 Task: Check the sale-to-list ratio of pond in the last 5 years.
Action: Mouse moved to (742, 168)
Screenshot: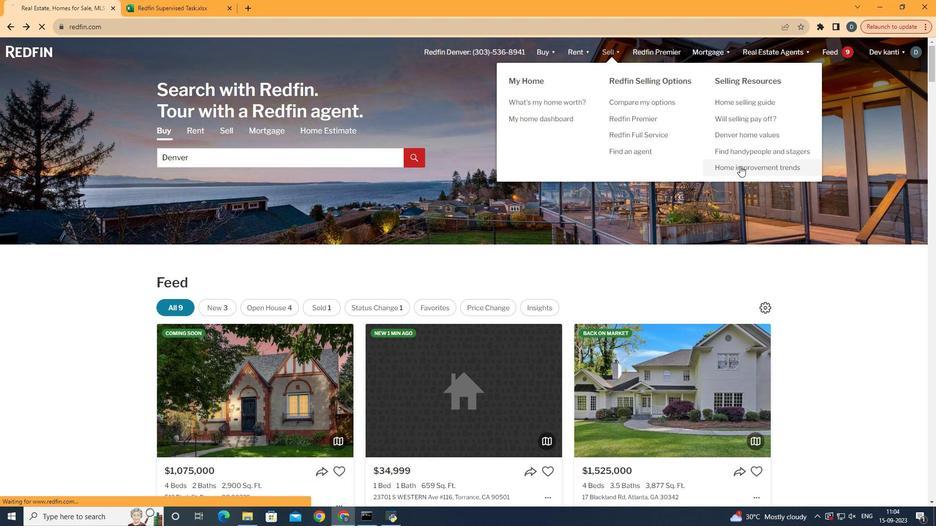 
Action: Mouse pressed left at (742, 168)
Screenshot: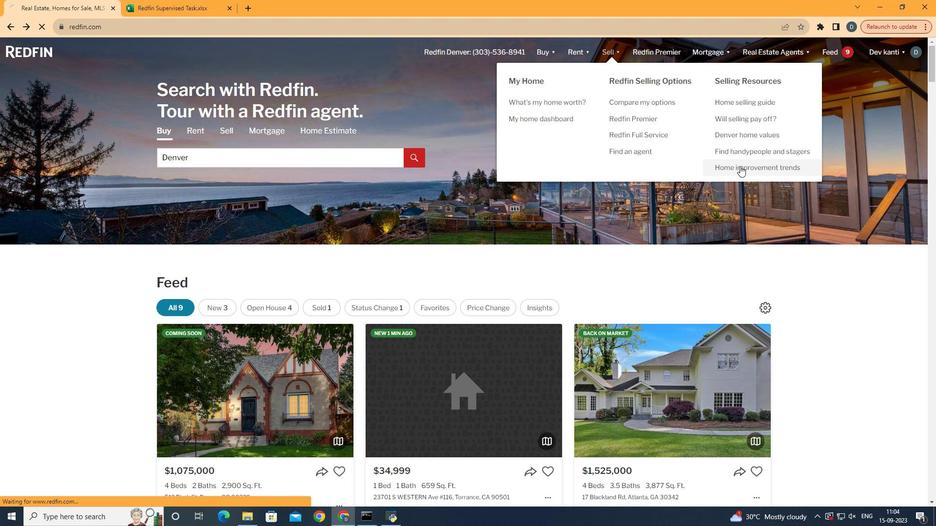 
Action: Mouse moved to (240, 192)
Screenshot: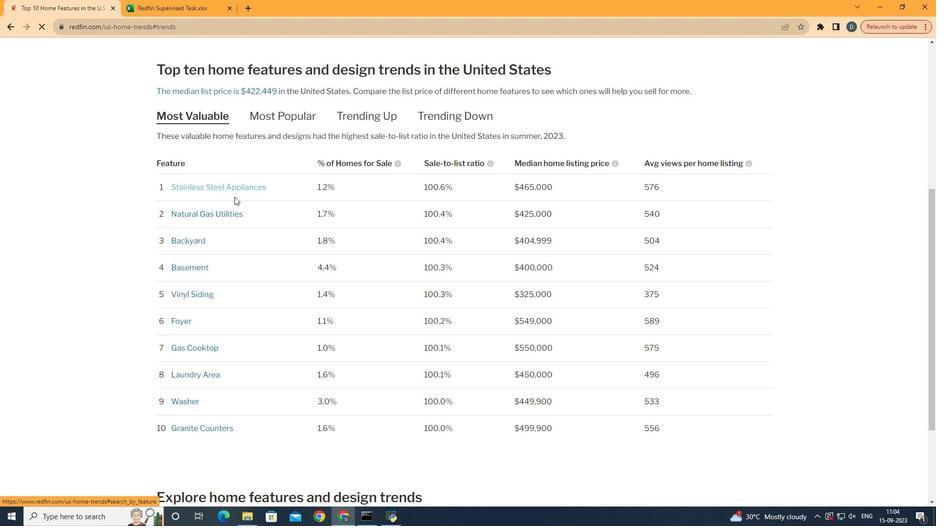 
Action: Mouse pressed left at (240, 192)
Screenshot: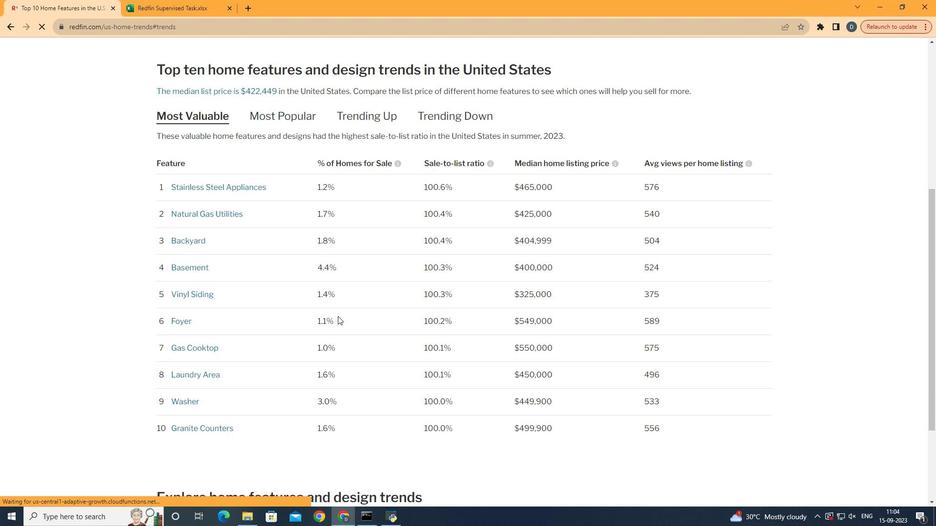 
Action: Mouse moved to (361, 329)
Screenshot: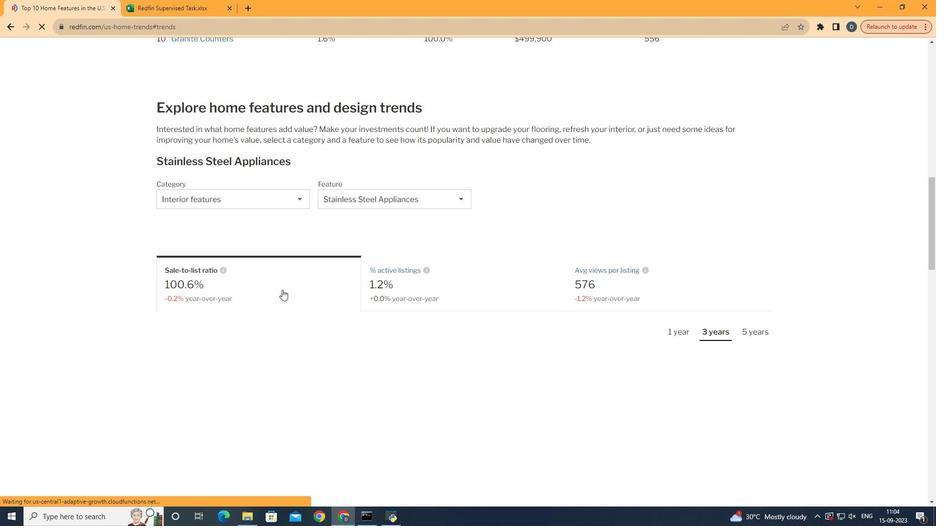 
Action: Mouse scrolled (361, 329) with delta (0, 0)
Screenshot: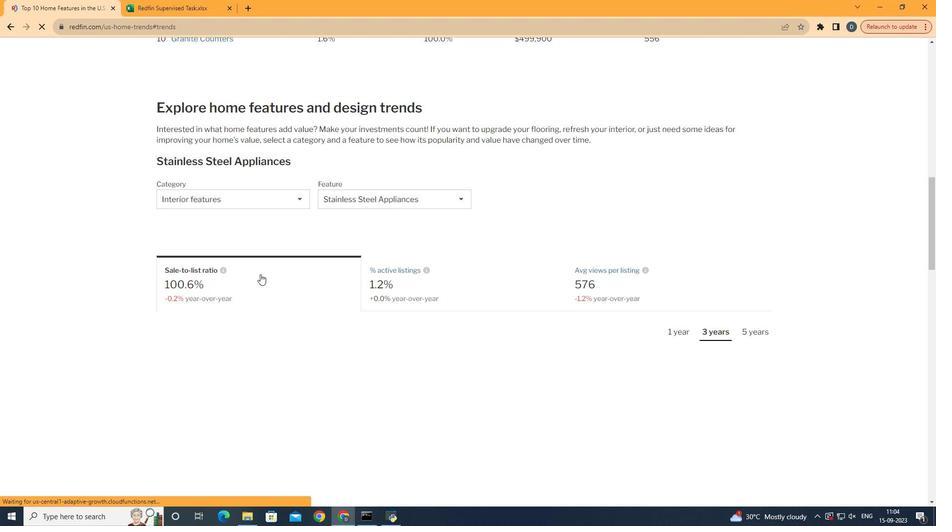 
Action: Mouse scrolled (361, 329) with delta (0, 0)
Screenshot: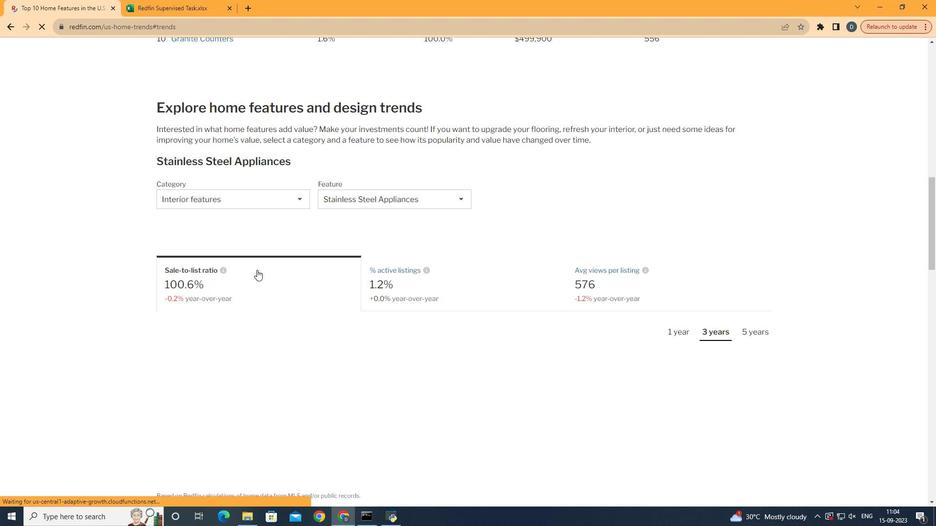 
Action: Mouse scrolled (361, 329) with delta (0, 0)
Screenshot: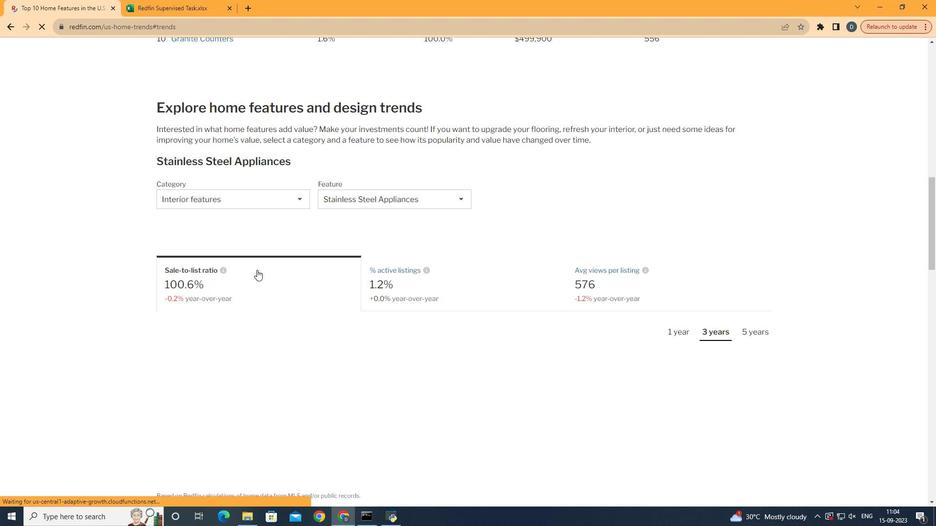 
Action: Mouse scrolled (361, 329) with delta (0, 0)
Screenshot: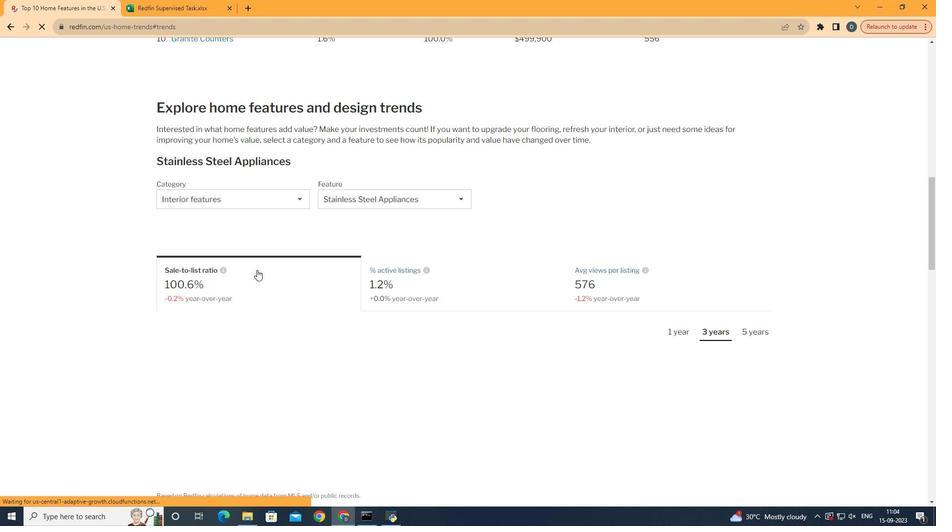 
Action: Mouse scrolled (361, 329) with delta (0, 0)
Screenshot: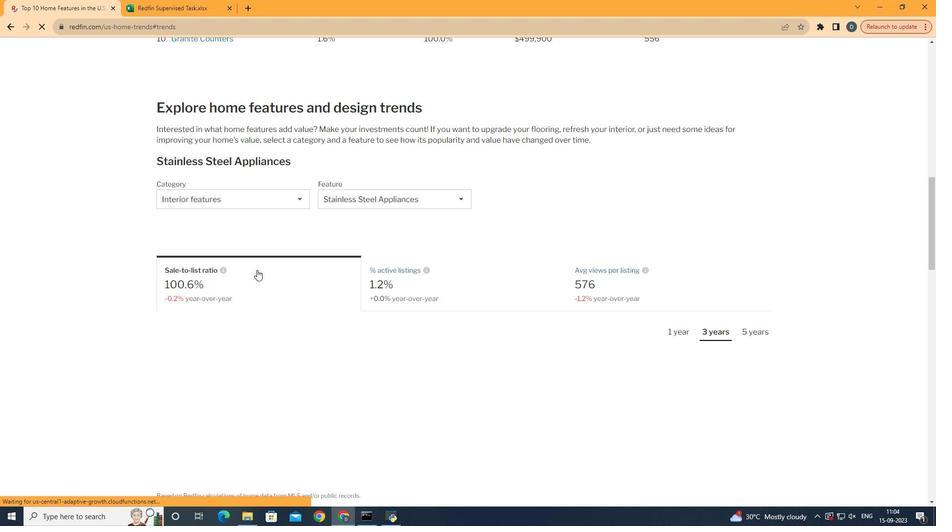 
Action: Mouse scrolled (361, 329) with delta (0, 0)
Screenshot: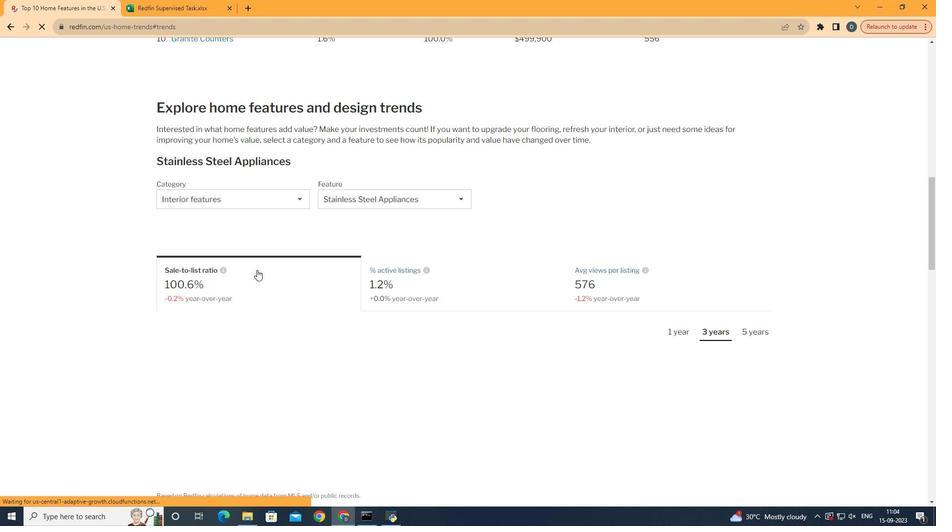 
Action: Mouse scrolled (361, 329) with delta (0, 0)
Screenshot: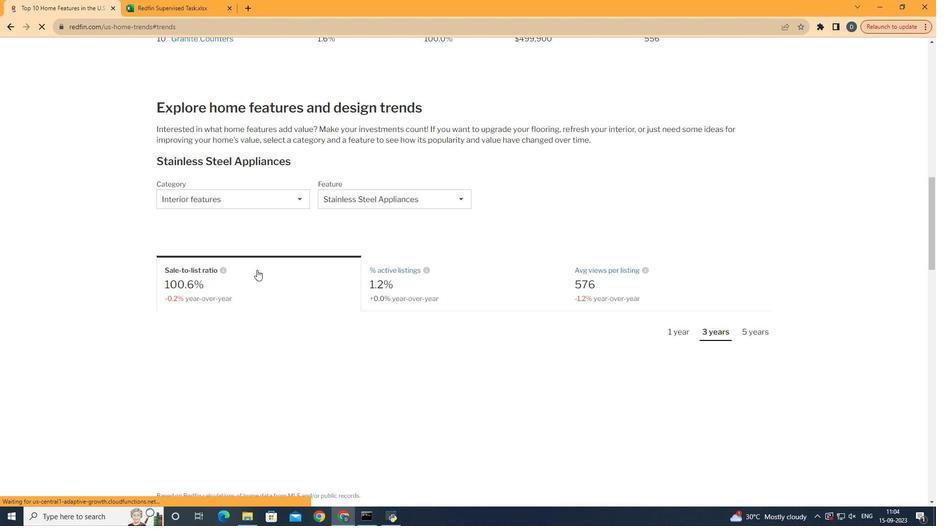 
Action: Mouse moved to (362, 329)
Screenshot: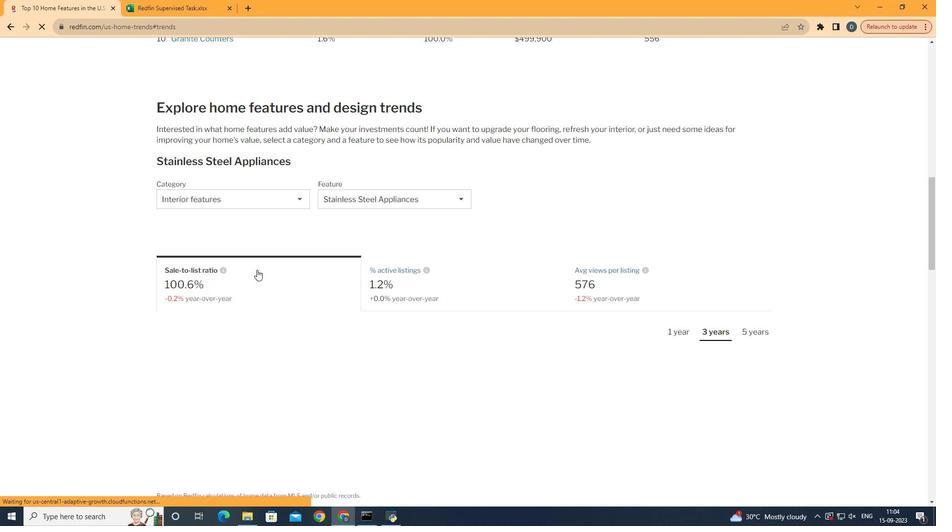 
Action: Mouse scrolled (362, 329) with delta (0, 0)
Screenshot: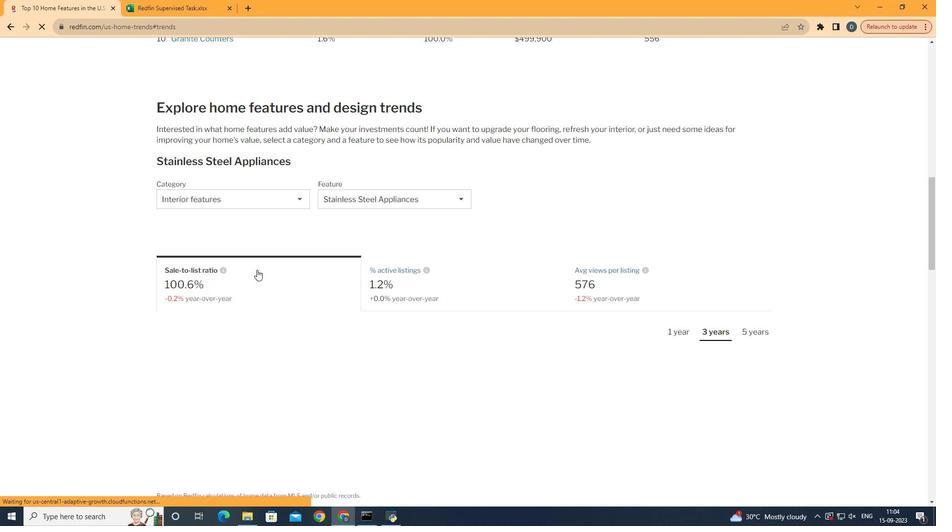 
Action: Mouse moved to (262, 205)
Screenshot: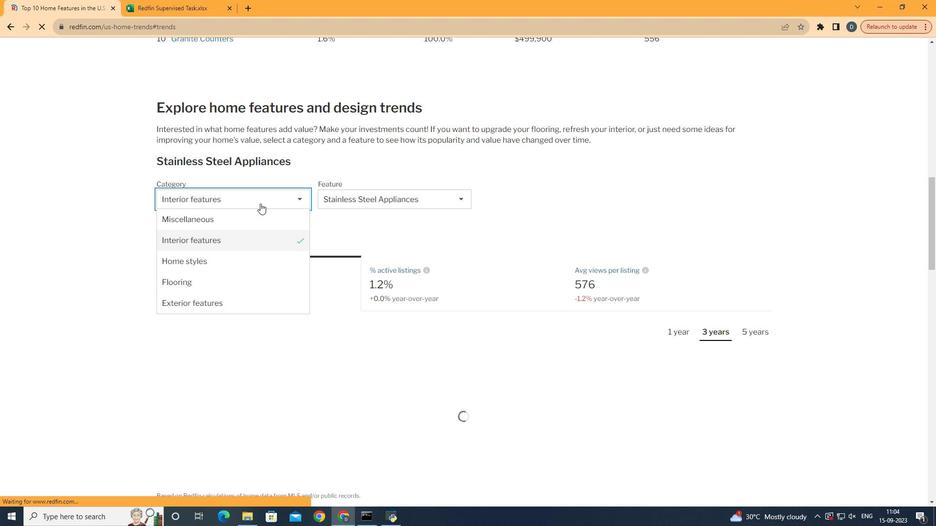 
Action: Mouse pressed left at (262, 205)
Screenshot: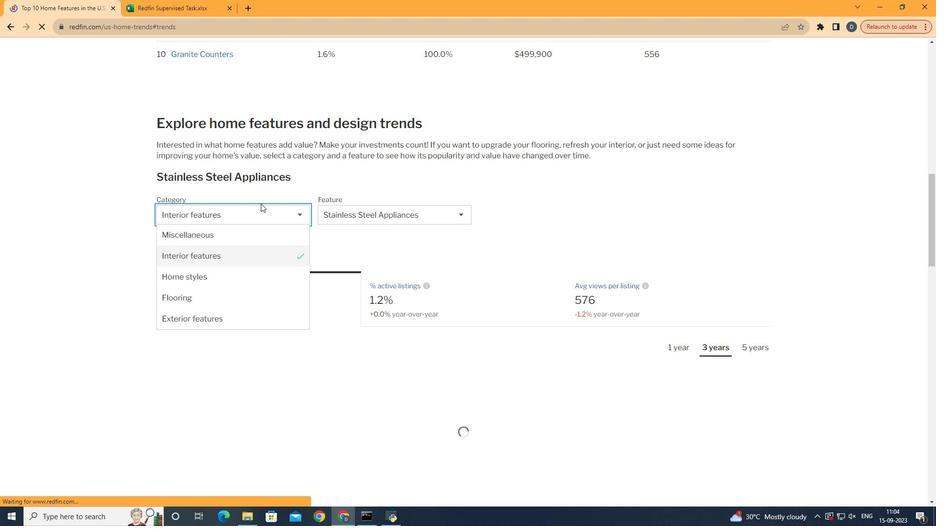 
Action: Mouse moved to (269, 295)
Screenshot: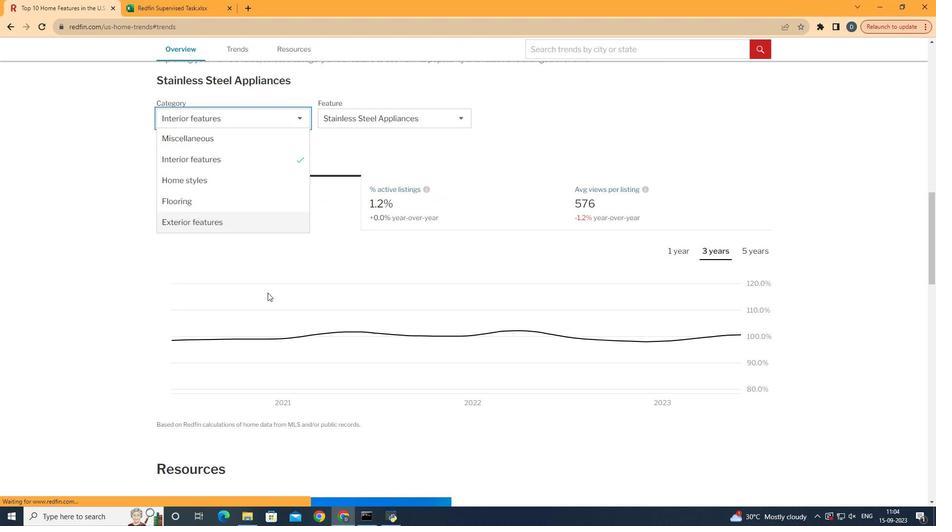 
Action: Mouse scrolled (269, 294) with delta (0, 0)
Screenshot: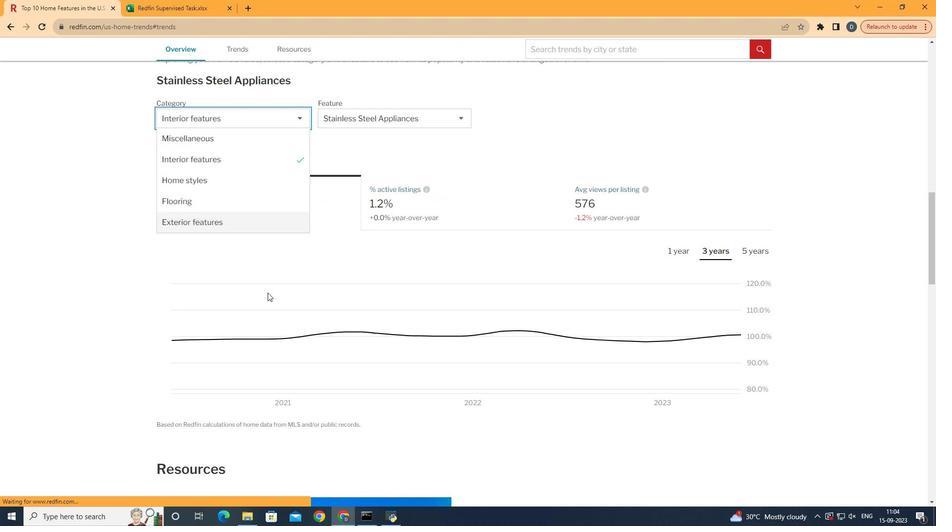 
Action: Mouse scrolled (269, 294) with delta (0, 0)
Screenshot: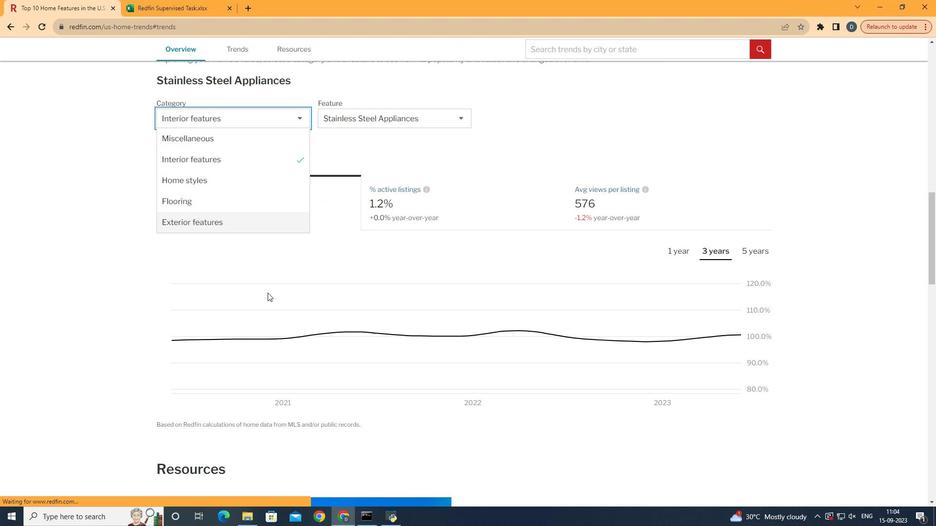 
Action: Mouse moved to (264, 237)
Screenshot: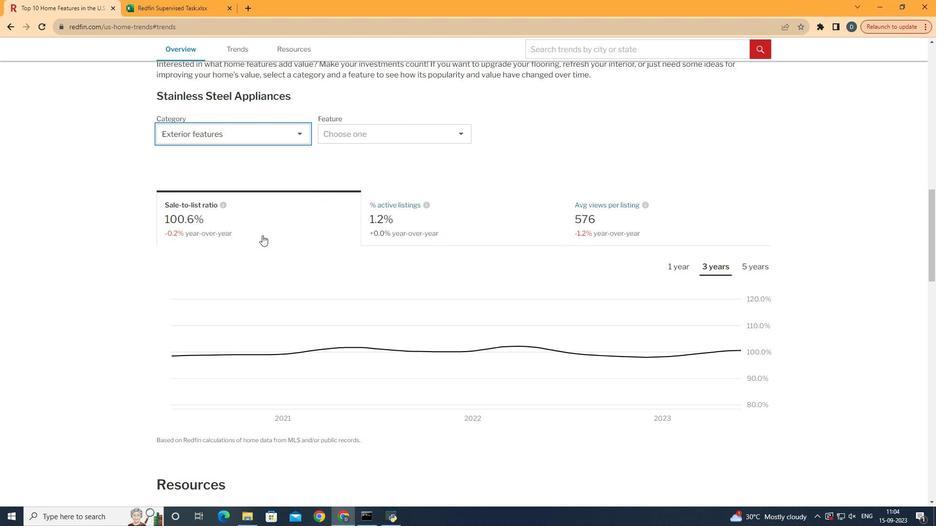 
Action: Mouse pressed left at (264, 237)
Screenshot: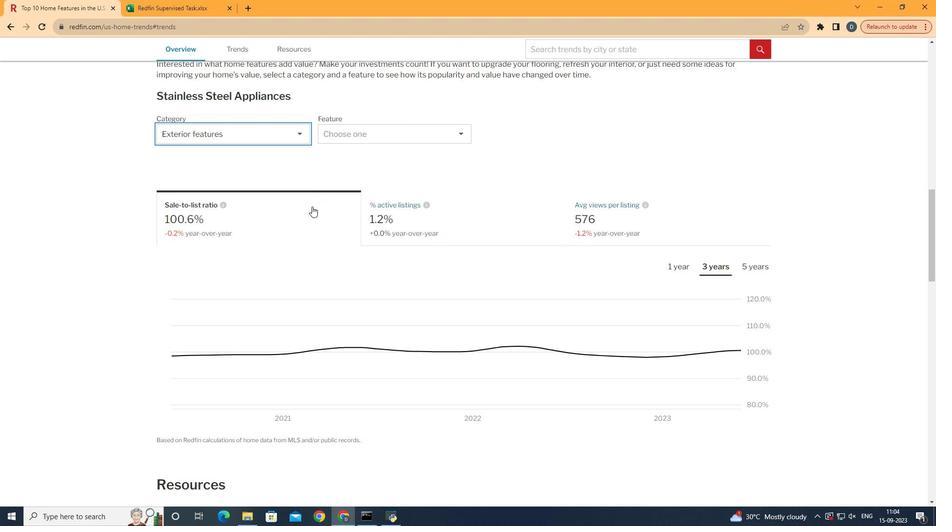 
Action: Mouse moved to (406, 136)
Screenshot: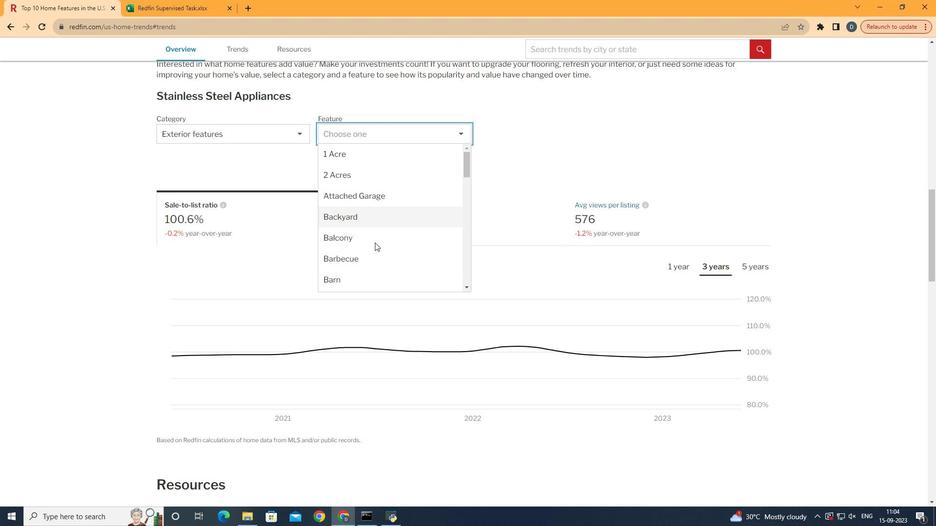 
Action: Mouse pressed left at (406, 136)
Screenshot: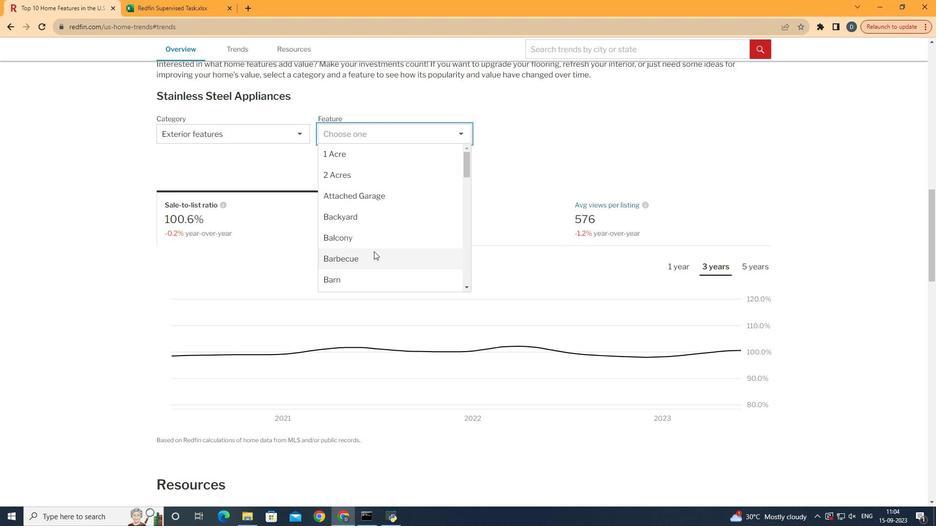 
Action: Mouse moved to (376, 253)
Screenshot: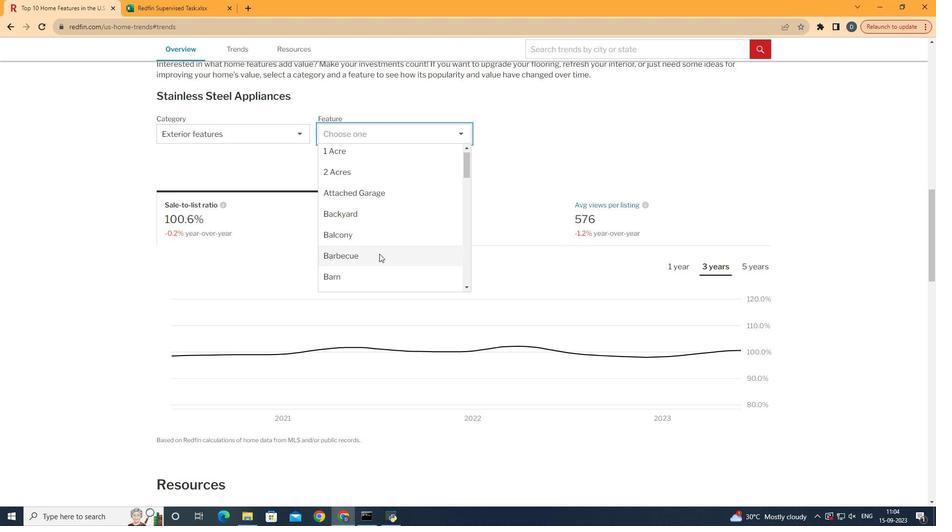 
Action: Mouse scrolled (376, 253) with delta (0, 0)
Screenshot: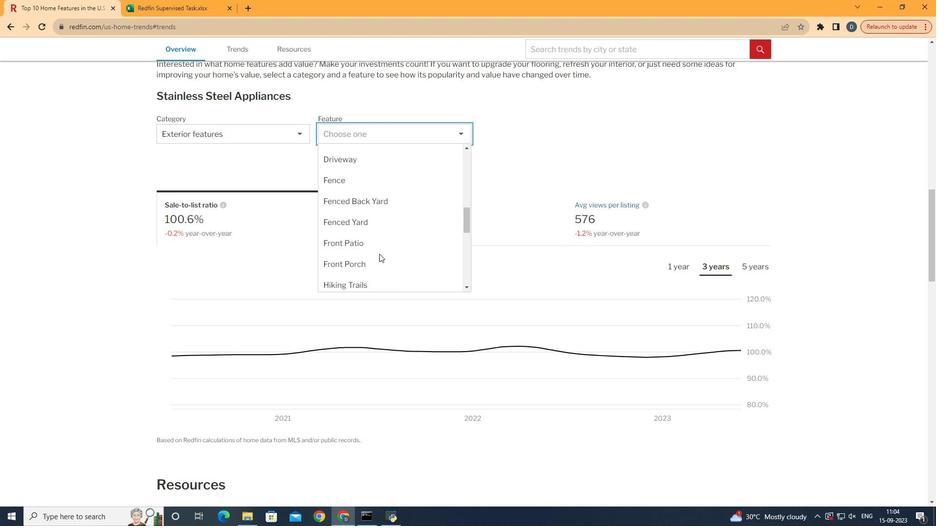 
Action: Mouse moved to (380, 255)
Screenshot: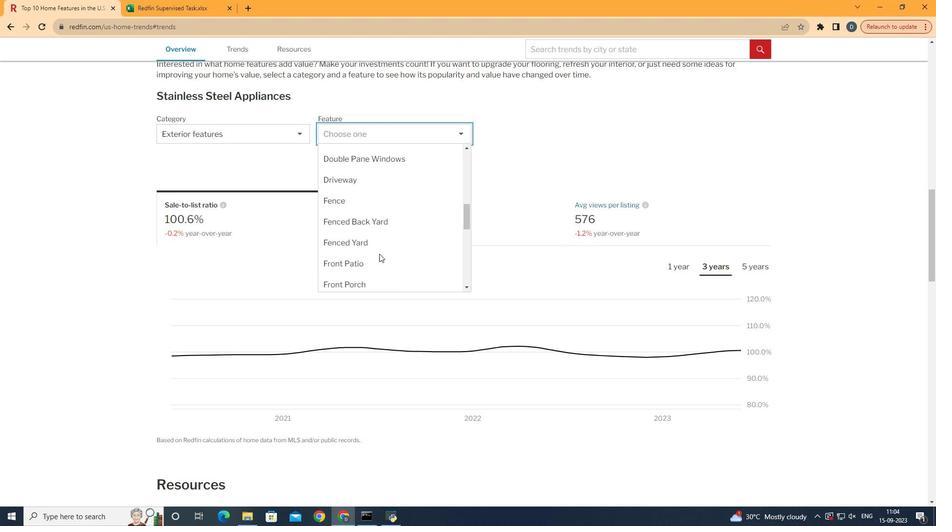 
Action: Mouse scrolled (380, 255) with delta (0, 0)
Screenshot: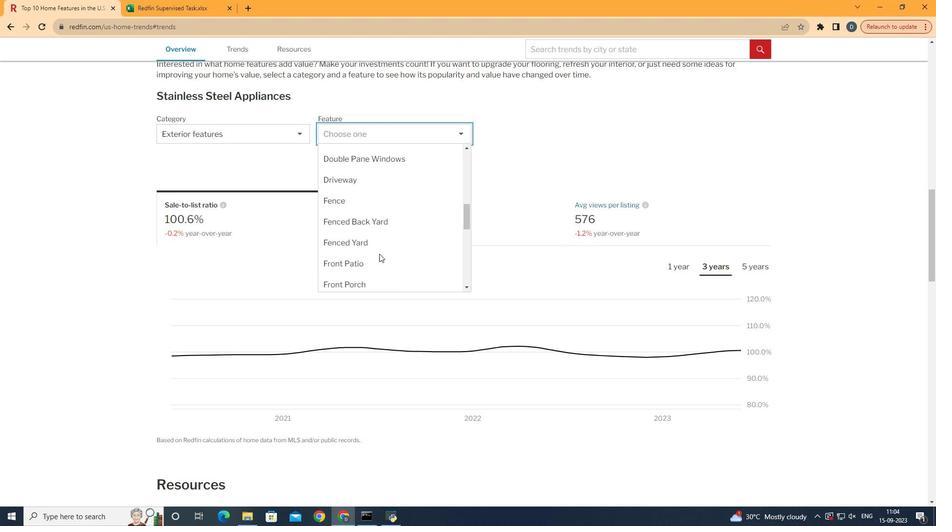 
Action: Mouse moved to (380, 256)
Screenshot: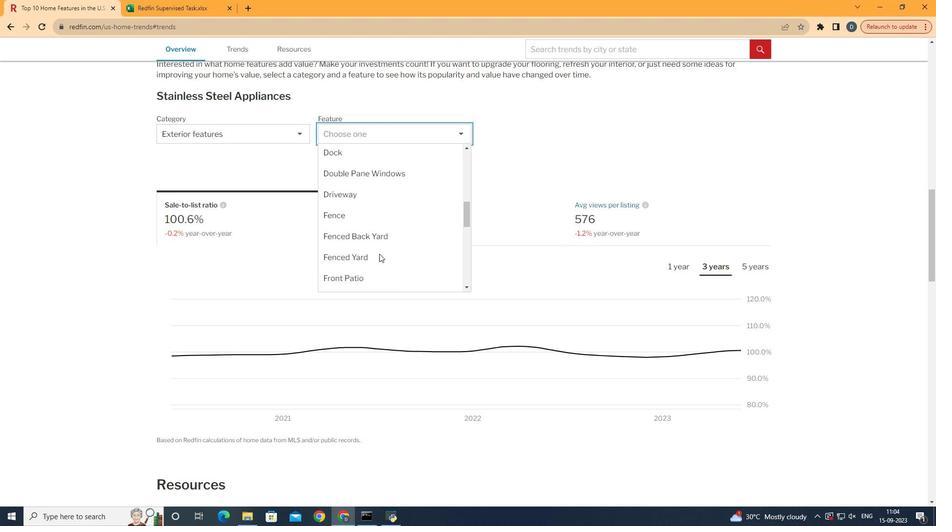 
Action: Mouse scrolled (380, 255) with delta (0, 0)
Screenshot: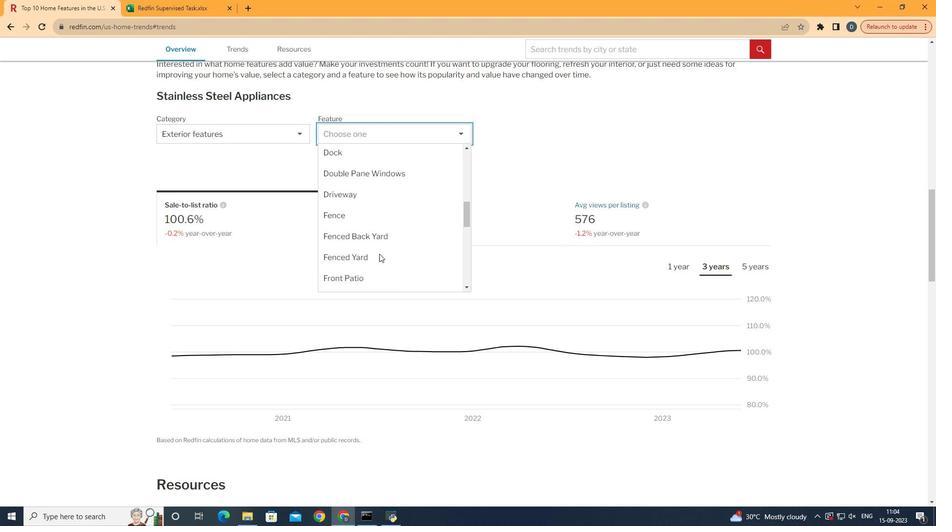 
Action: Mouse moved to (381, 256)
Screenshot: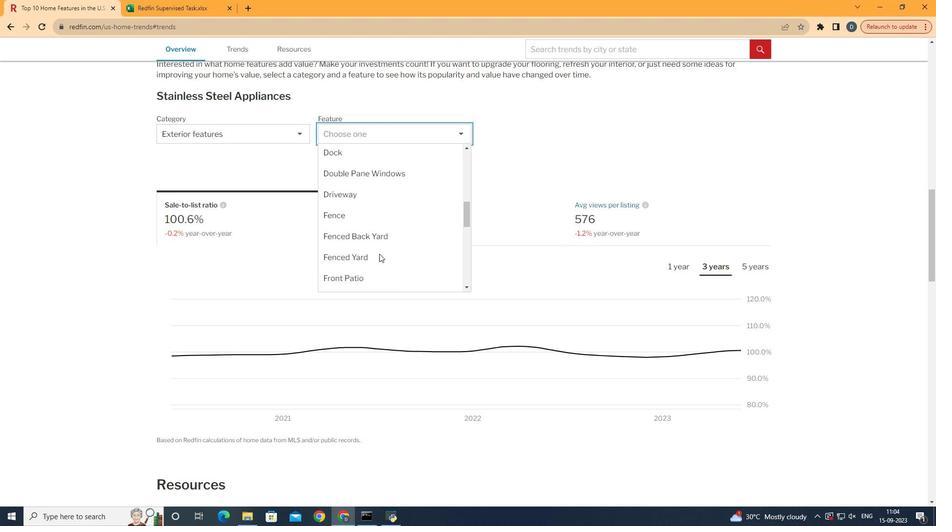 
Action: Mouse scrolled (381, 255) with delta (0, 0)
Screenshot: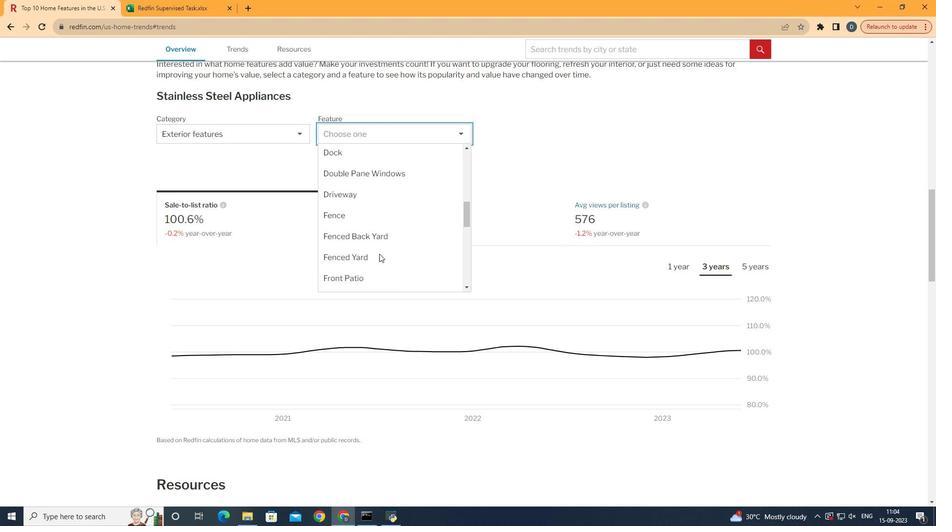 
Action: Mouse scrolled (381, 255) with delta (0, 0)
Screenshot: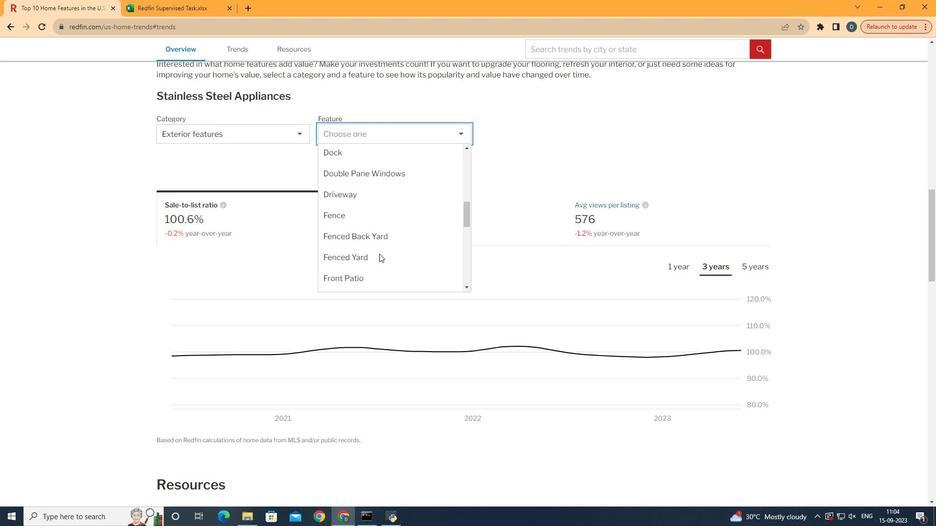 
Action: Mouse scrolled (381, 255) with delta (0, 0)
Screenshot: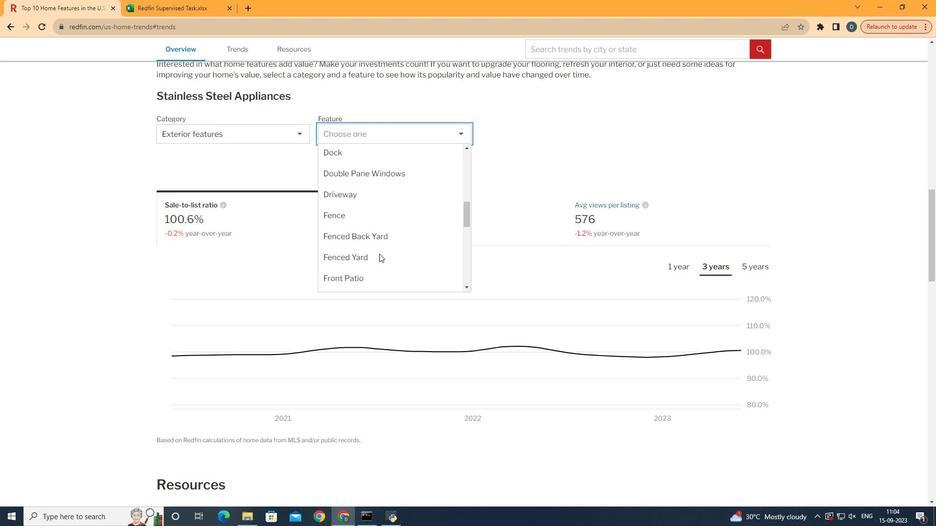 
Action: Mouse scrolled (381, 255) with delta (0, 0)
Screenshot: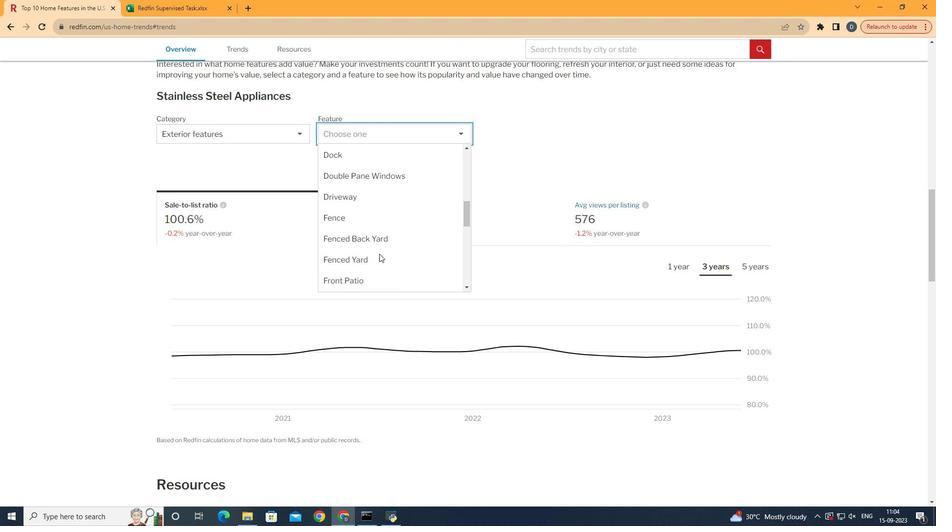 
Action: Mouse scrolled (381, 256) with delta (0, 0)
Screenshot: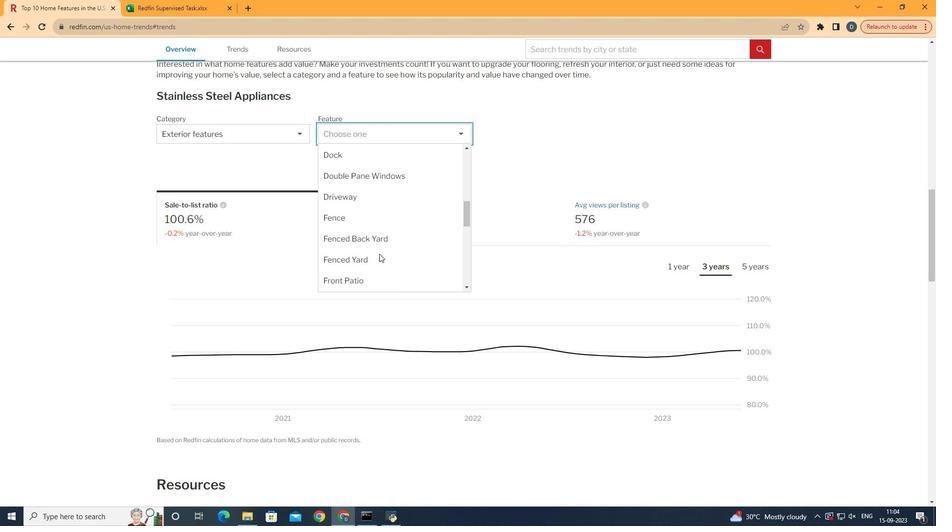 
Action: Mouse scrolled (381, 255) with delta (0, 0)
Screenshot: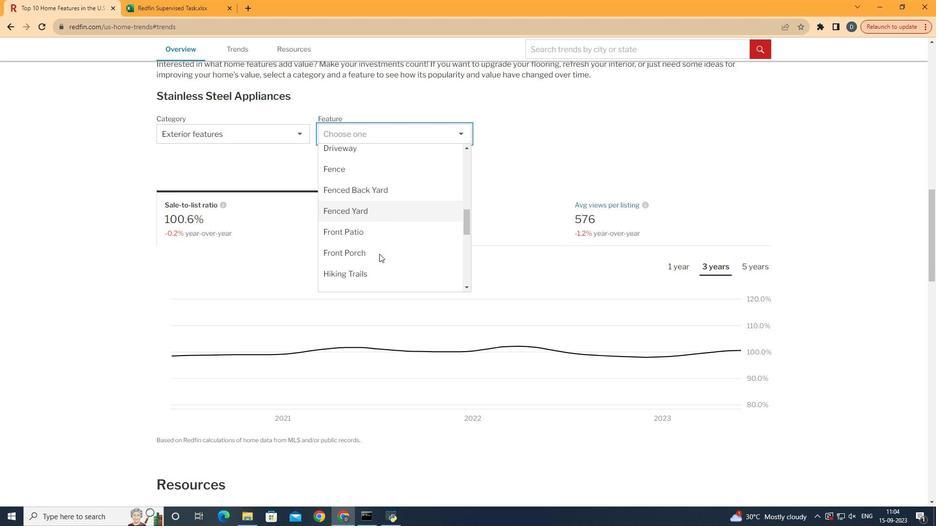 
Action: Mouse scrolled (381, 255) with delta (0, 0)
Screenshot: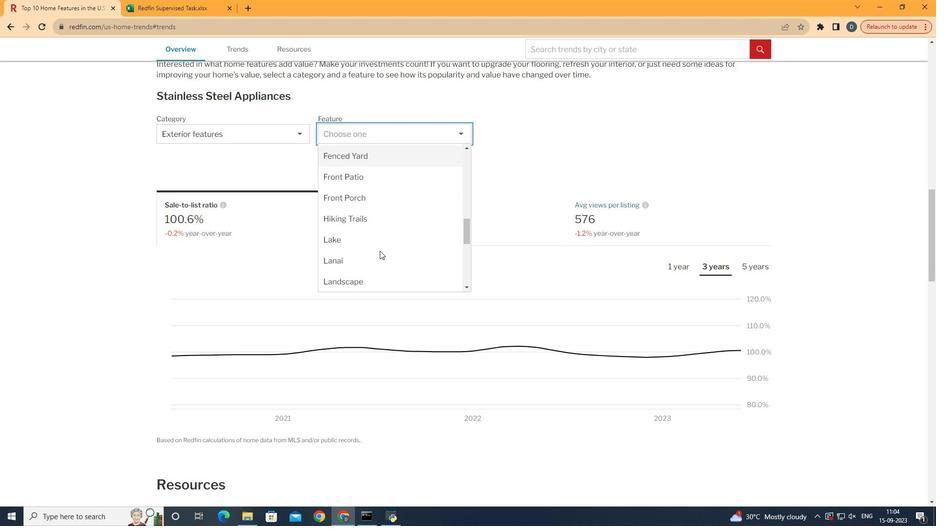 
Action: Mouse scrolled (381, 255) with delta (0, 0)
Screenshot: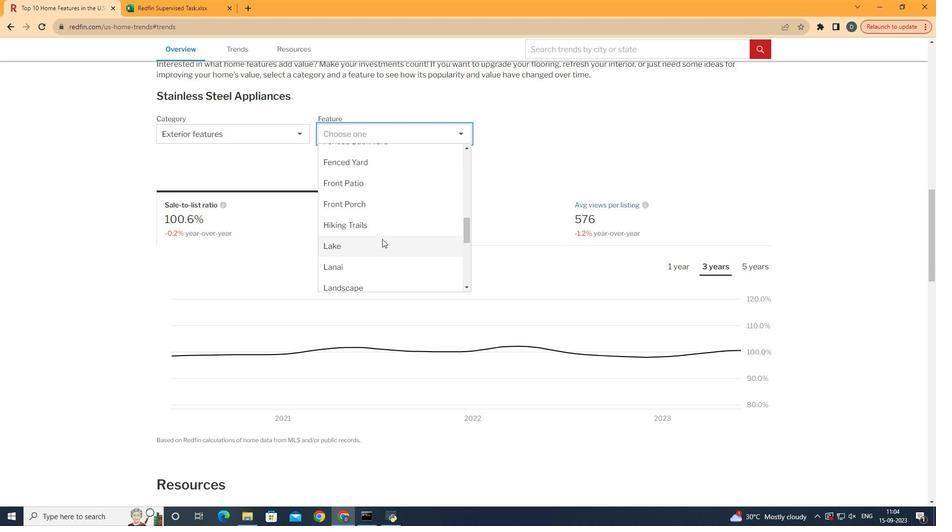 
Action: Mouse scrolled (381, 256) with delta (0, 0)
Screenshot: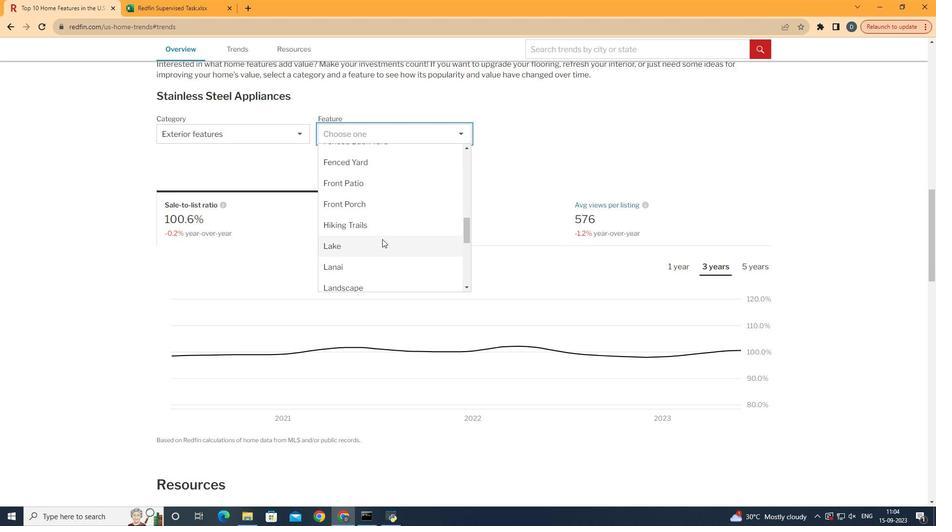 
Action: Mouse moved to (384, 241)
Screenshot: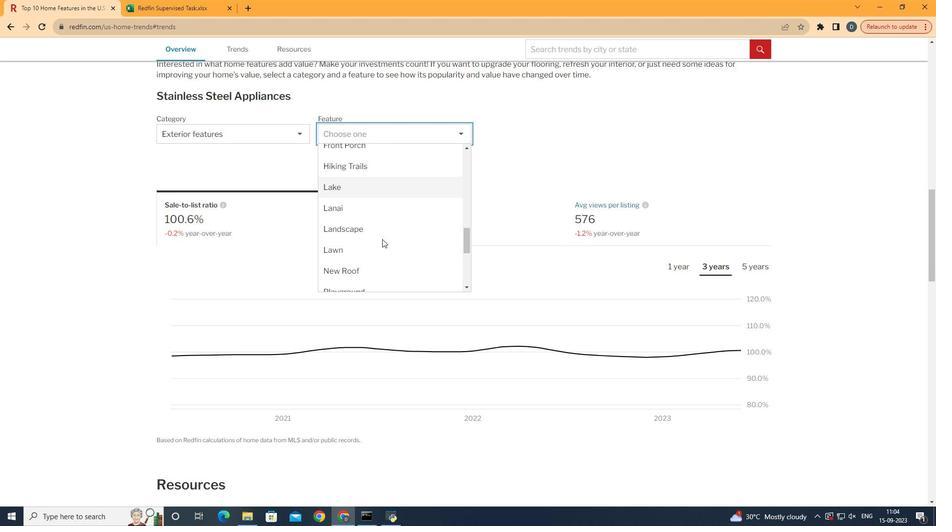
Action: Mouse scrolled (384, 240) with delta (0, 0)
Screenshot: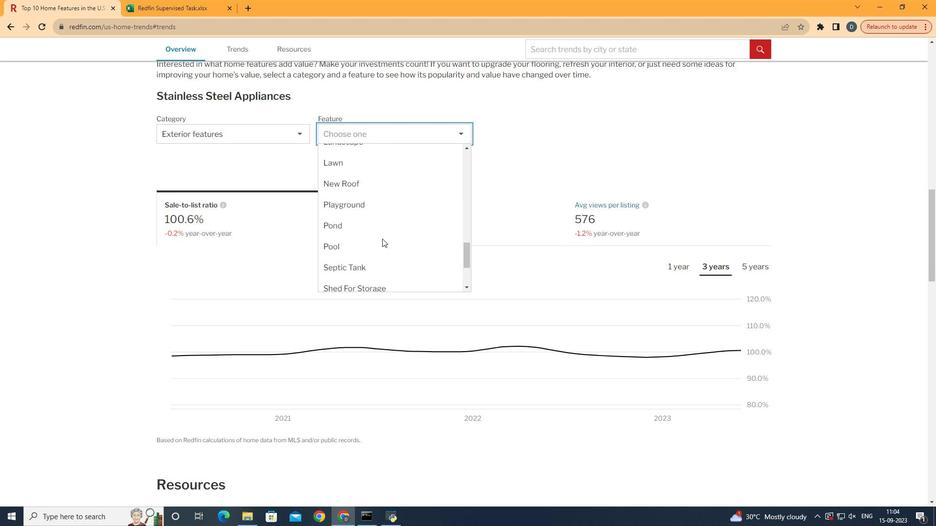 
Action: Mouse scrolled (384, 240) with delta (0, 0)
Screenshot: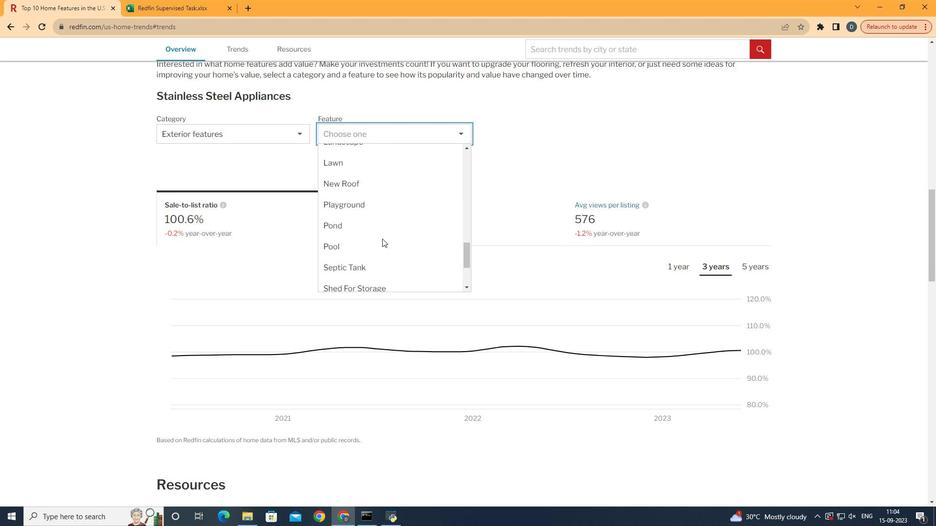 
Action: Mouse scrolled (384, 240) with delta (0, 0)
Screenshot: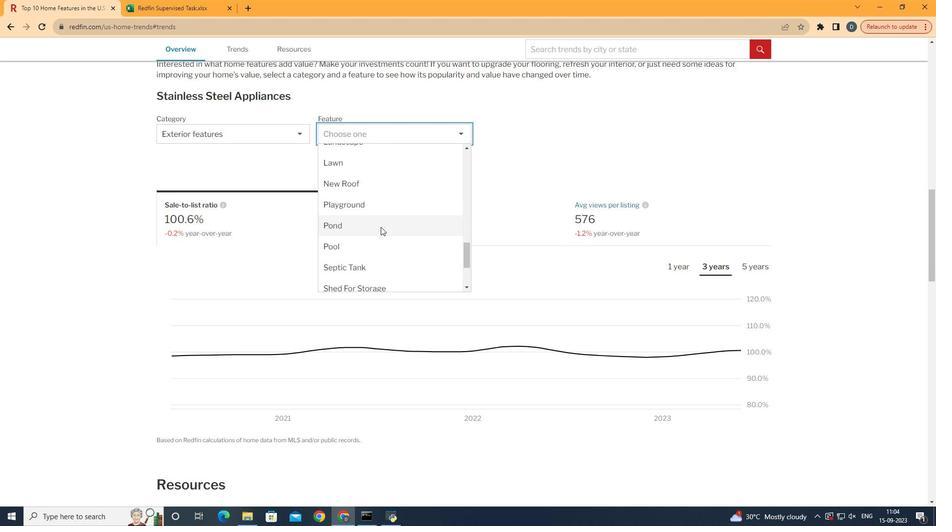 
Action: Mouse moved to (385, 228)
Screenshot: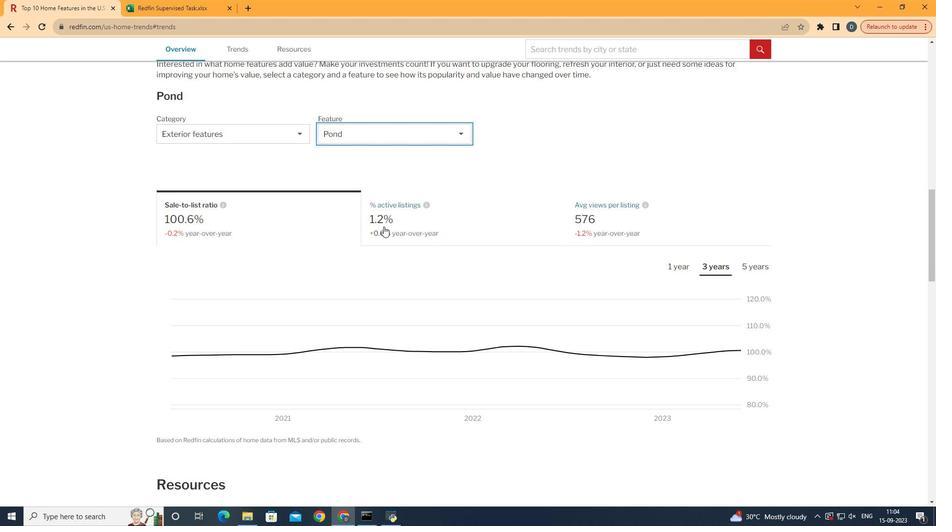 
Action: Mouse pressed left at (385, 228)
Screenshot: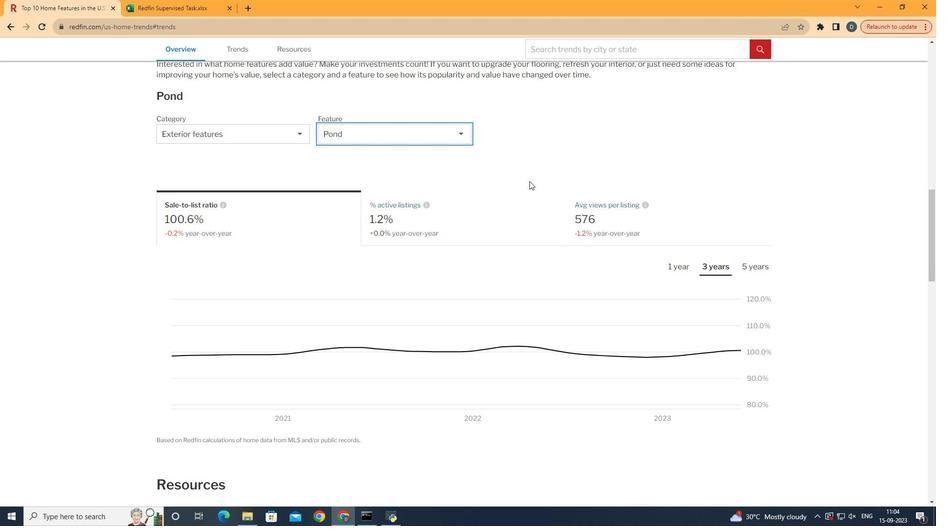 
Action: Mouse moved to (748, 267)
Screenshot: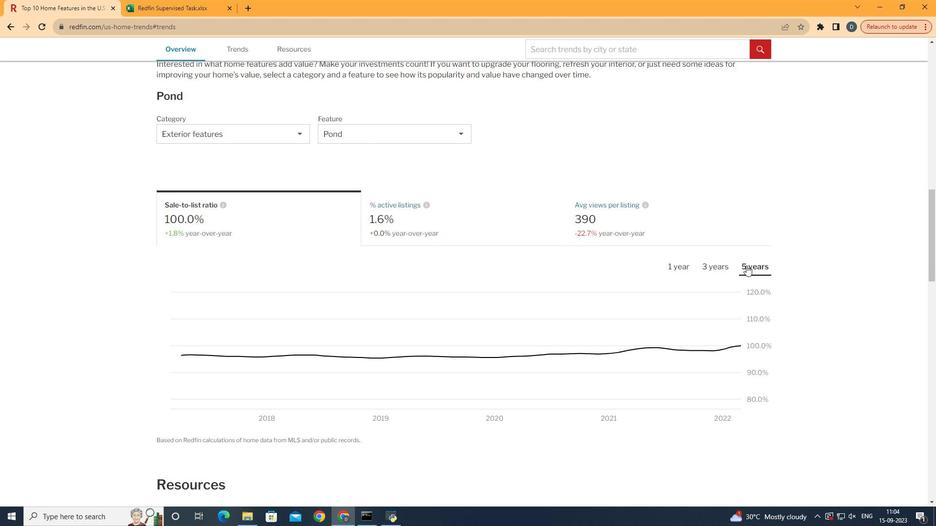 
Action: Mouse pressed left at (748, 267)
Screenshot: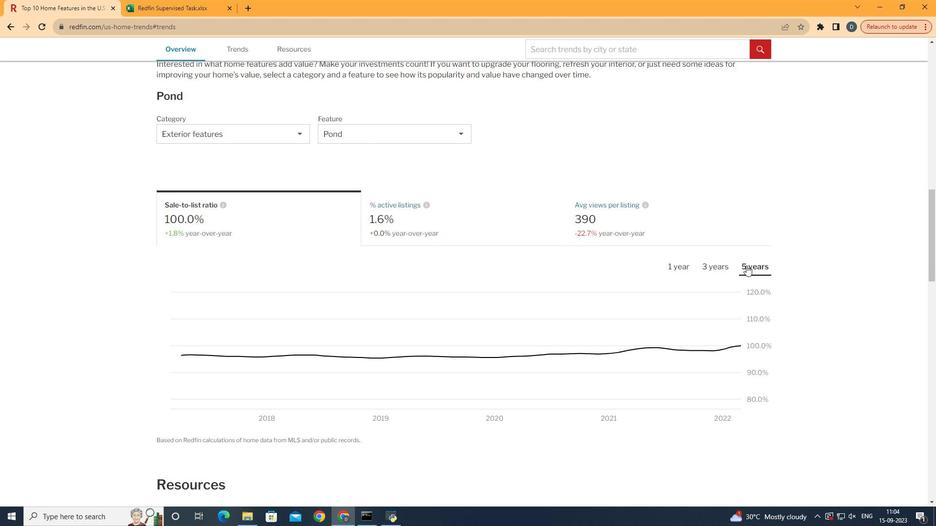 
Action: Mouse moved to (748, 267)
Screenshot: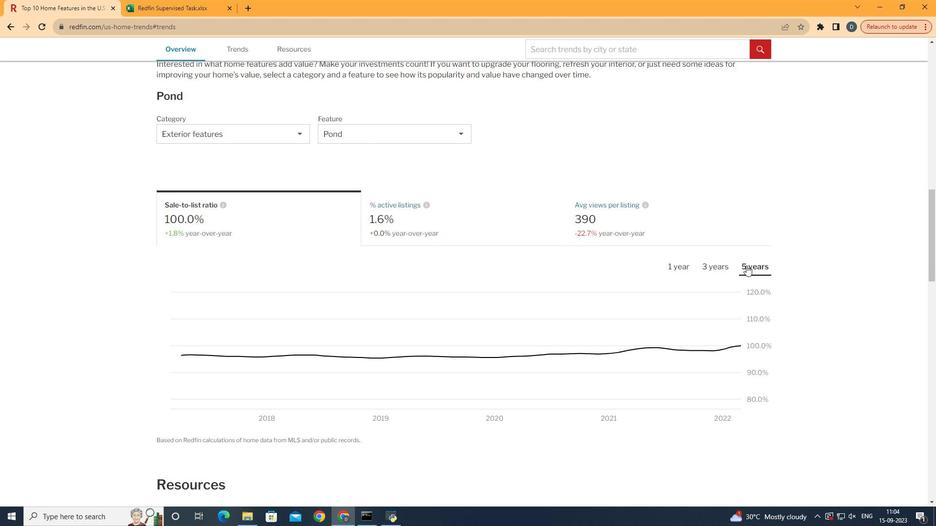 
